 Task: Add the task  Create a new online platform for online insurance services to the section Debug Dash in the project AmpTech and add a Due Date to the respective task as 2023/10/03
Action: Mouse moved to (664, 439)
Screenshot: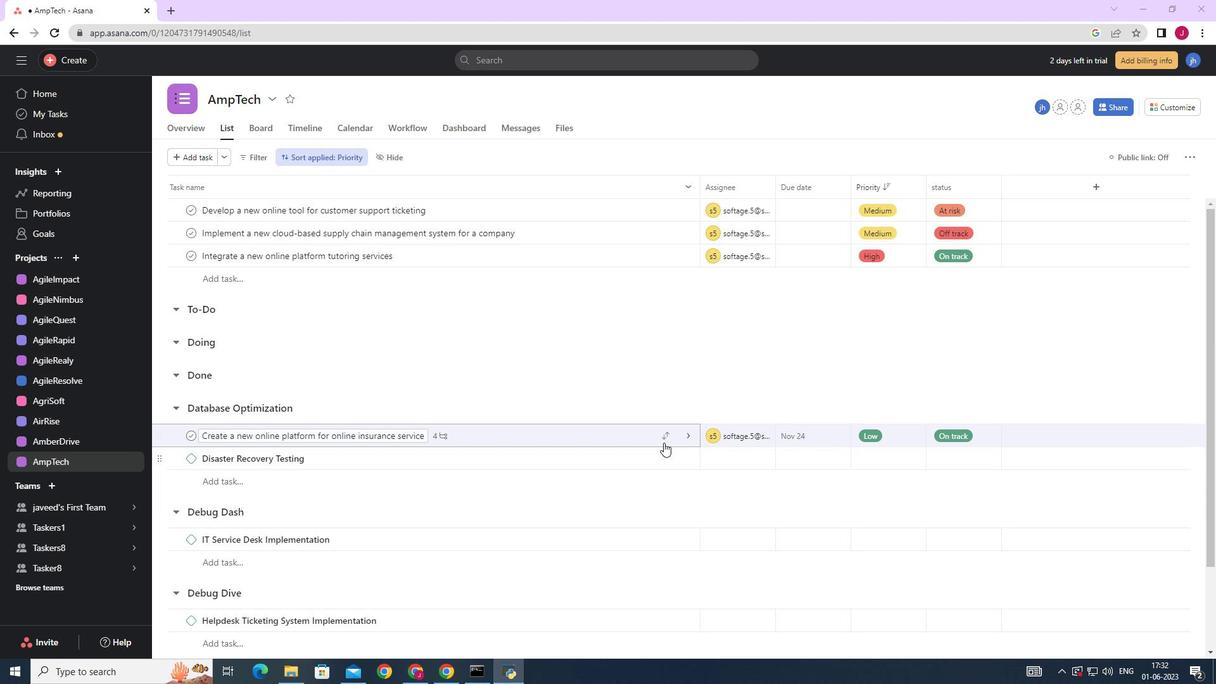 
Action: Mouse pressed left at (664, 439)
Screenshot: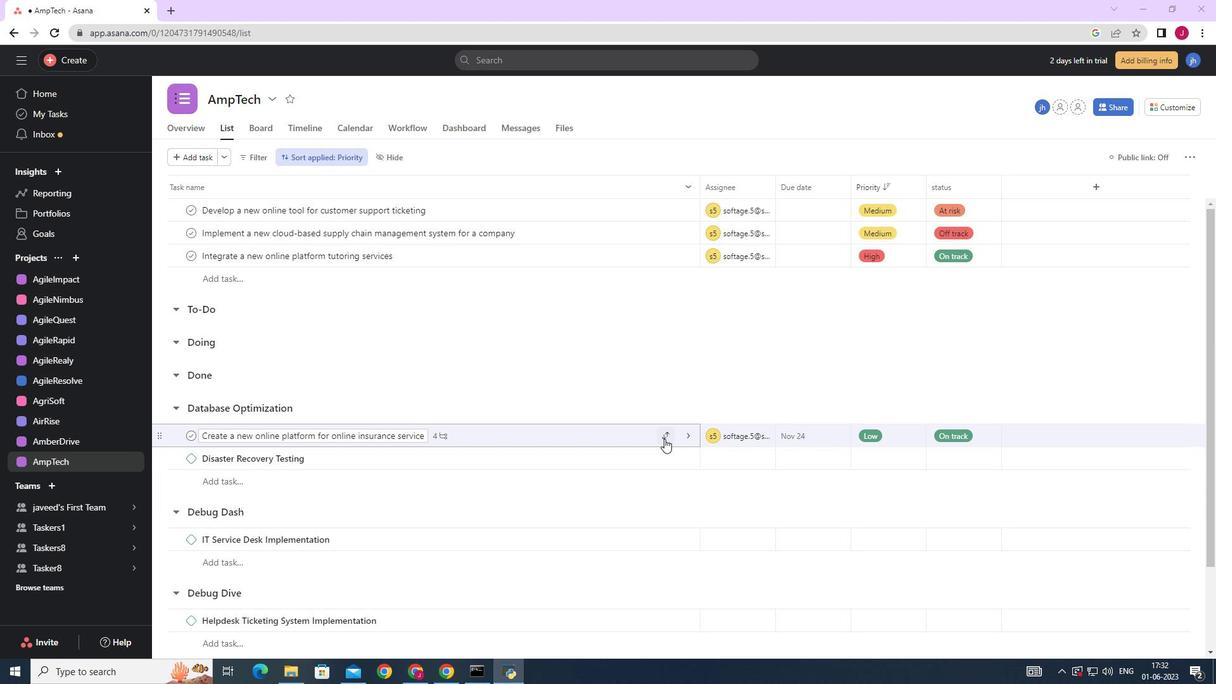
Action: Mouse moved to (604, 366)
Screenshot: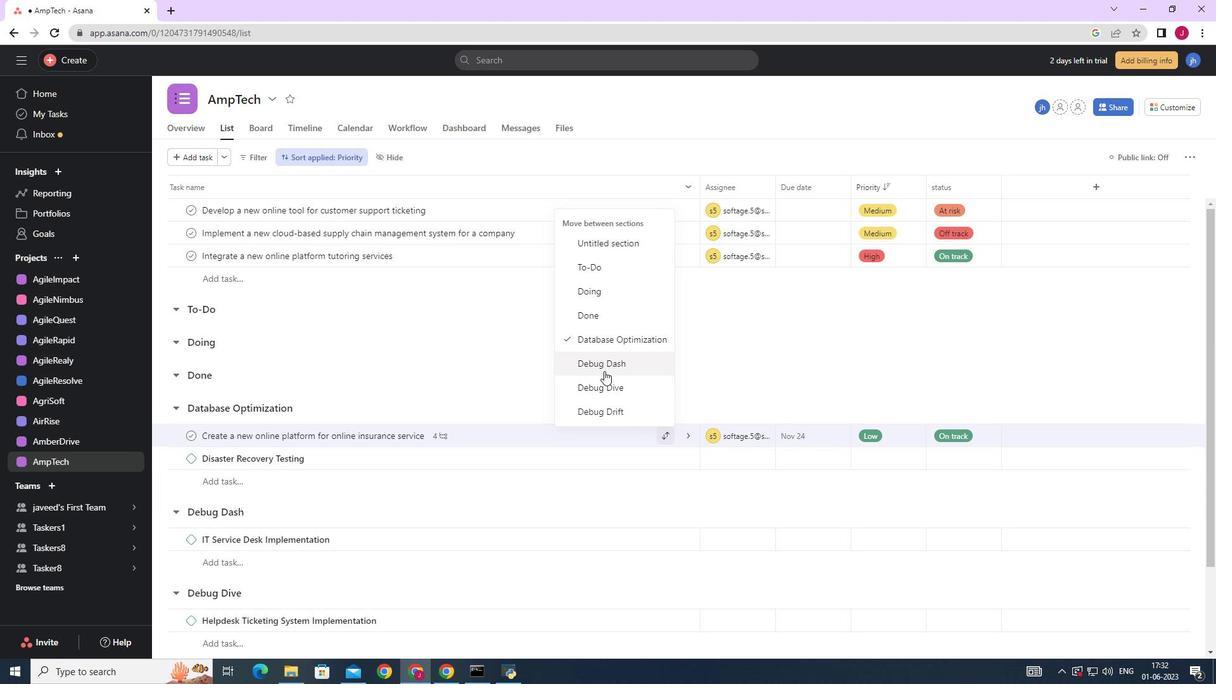 
Action: Mouse pressed left at (604, 366)
Screenshot: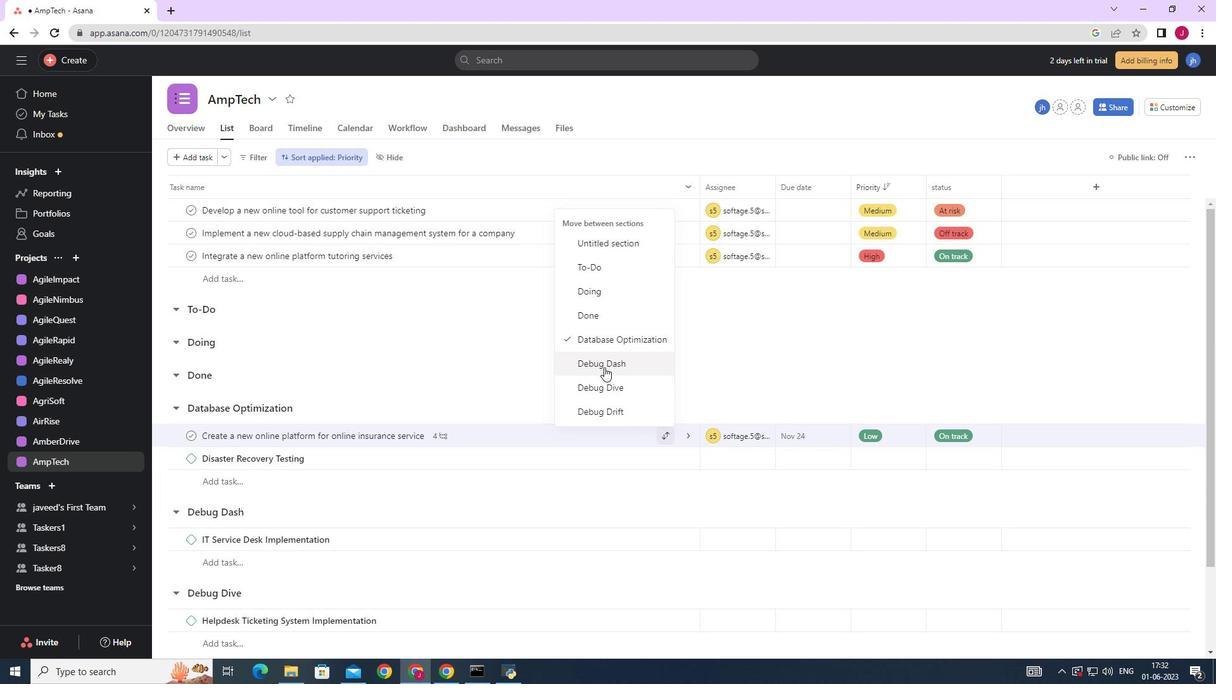
Action: Mouse moved to (821, 517)
Screenshot: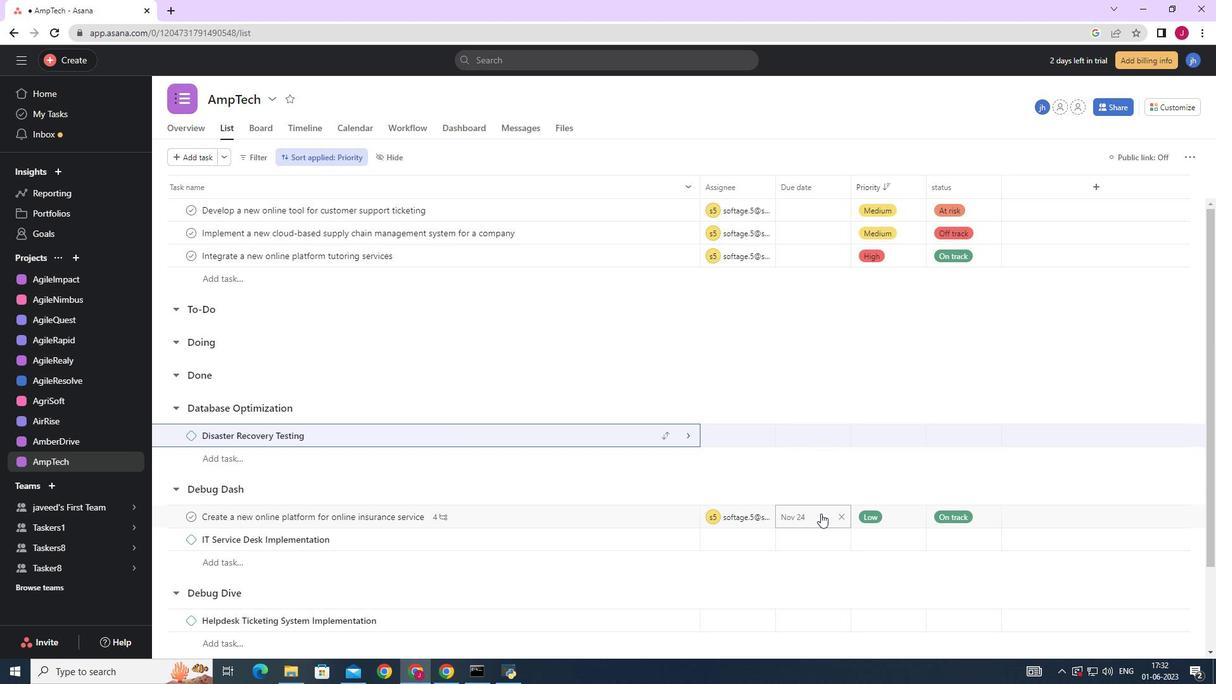 
Action: Mouse pressed left at (821, 517)
Screenshot: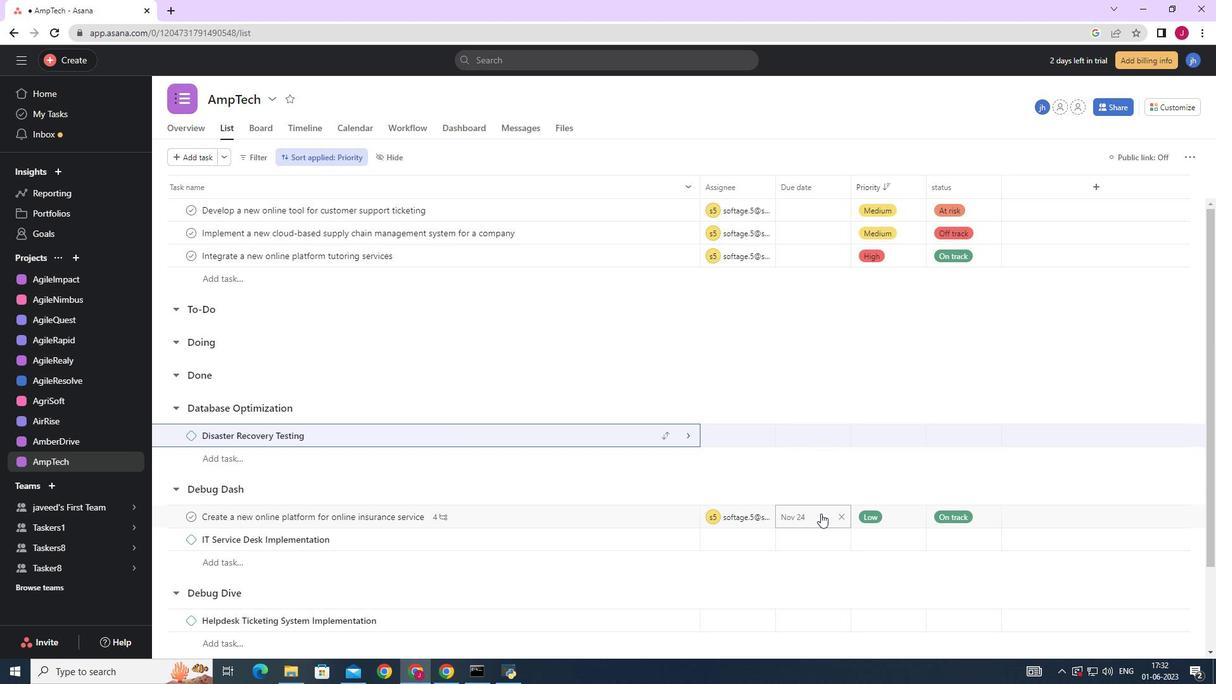 
Action: Mouse moved to (802, 313)
Screenshot: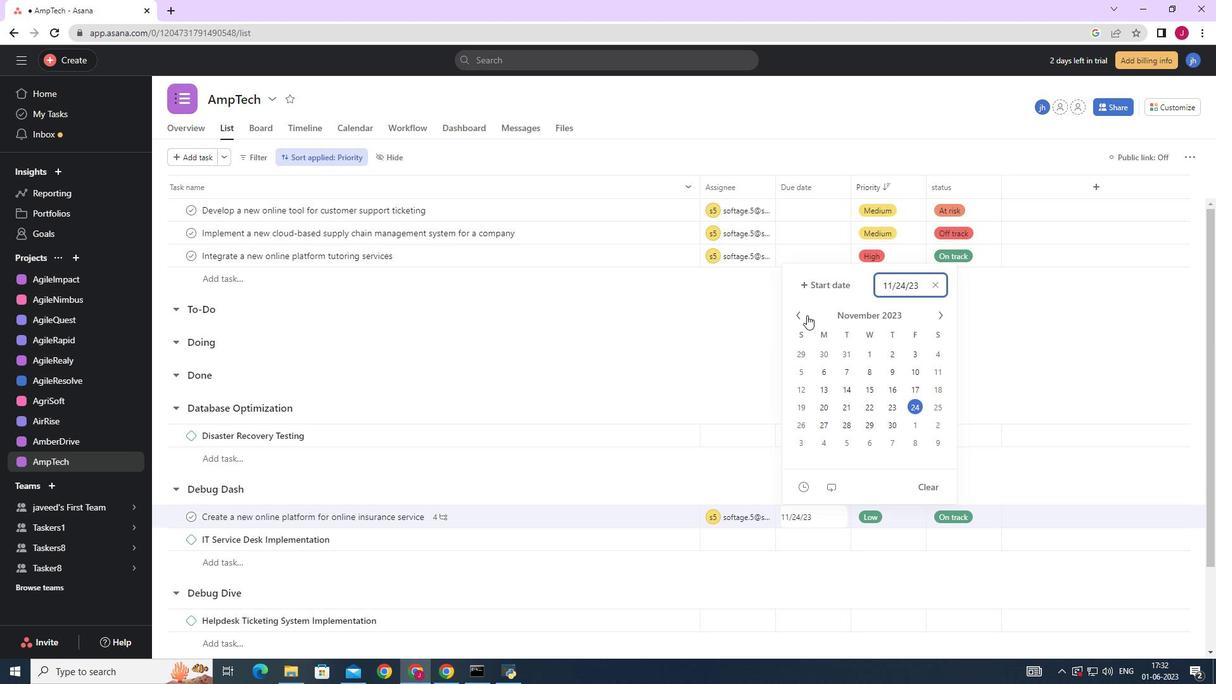
Action: Mouse pressed left at (802, 313)
Screenshot: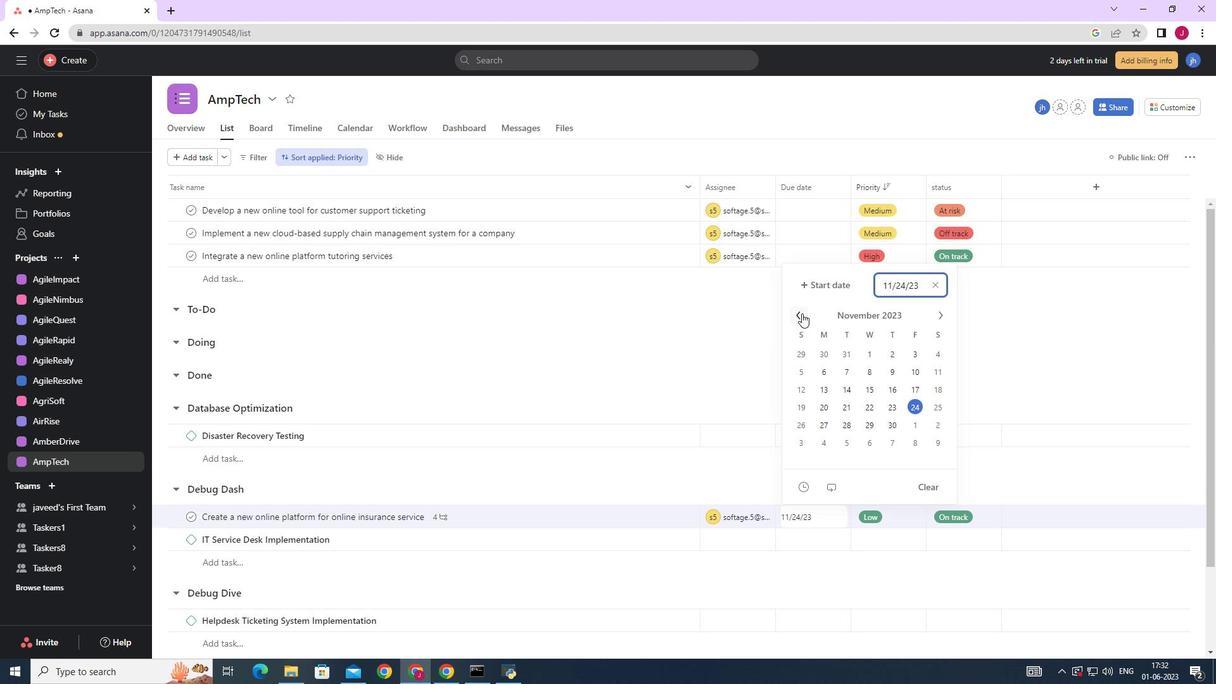 
Action: Mouse pressed left at (802, 313)
Screenshot: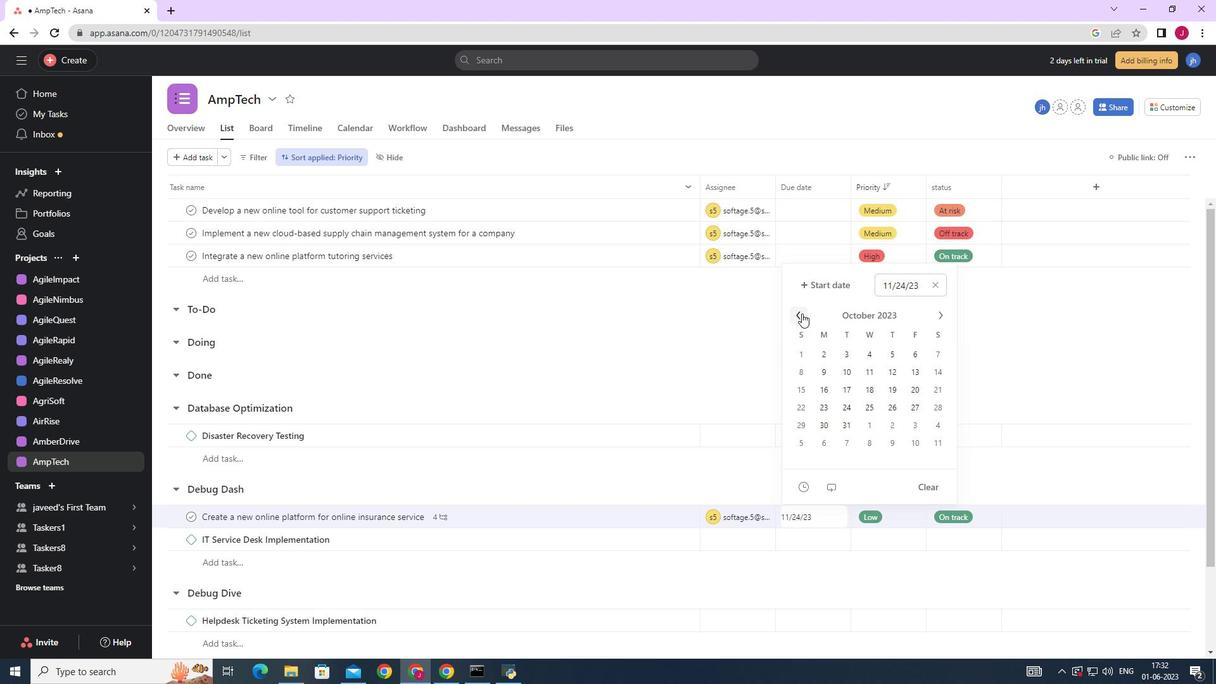 
Action: Mouse moved to (943, 315)
Screenshot: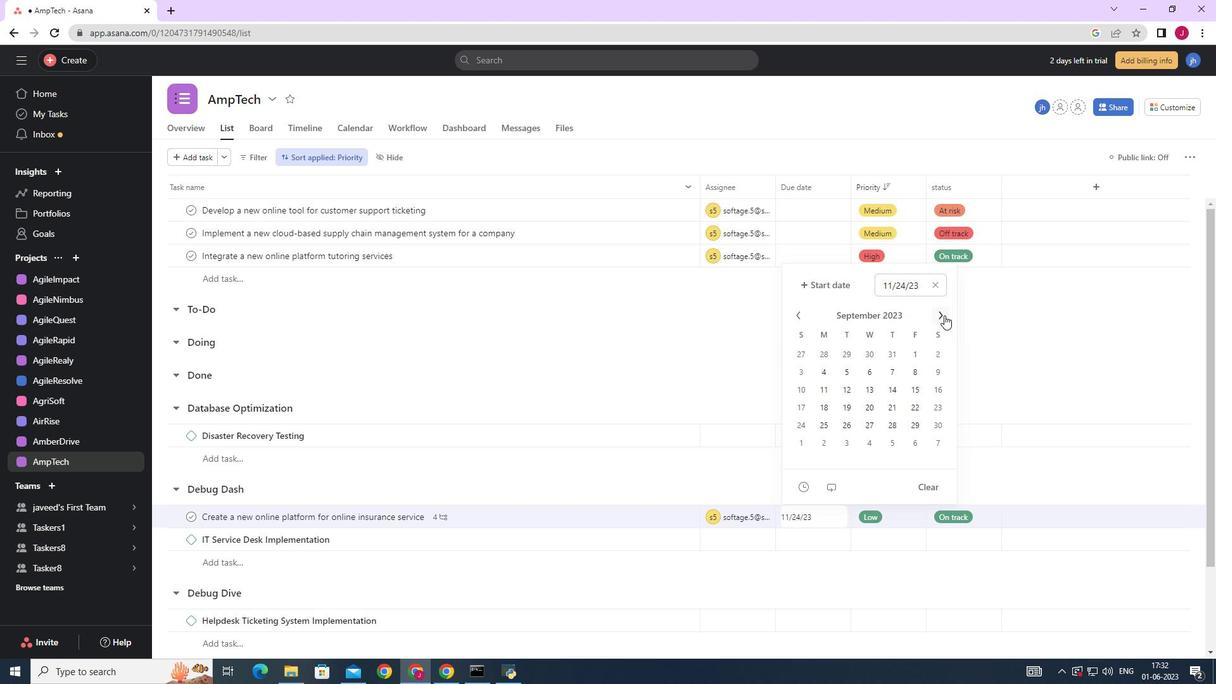 
Action: Mouse pressed left at (943, 315)
Screenshot: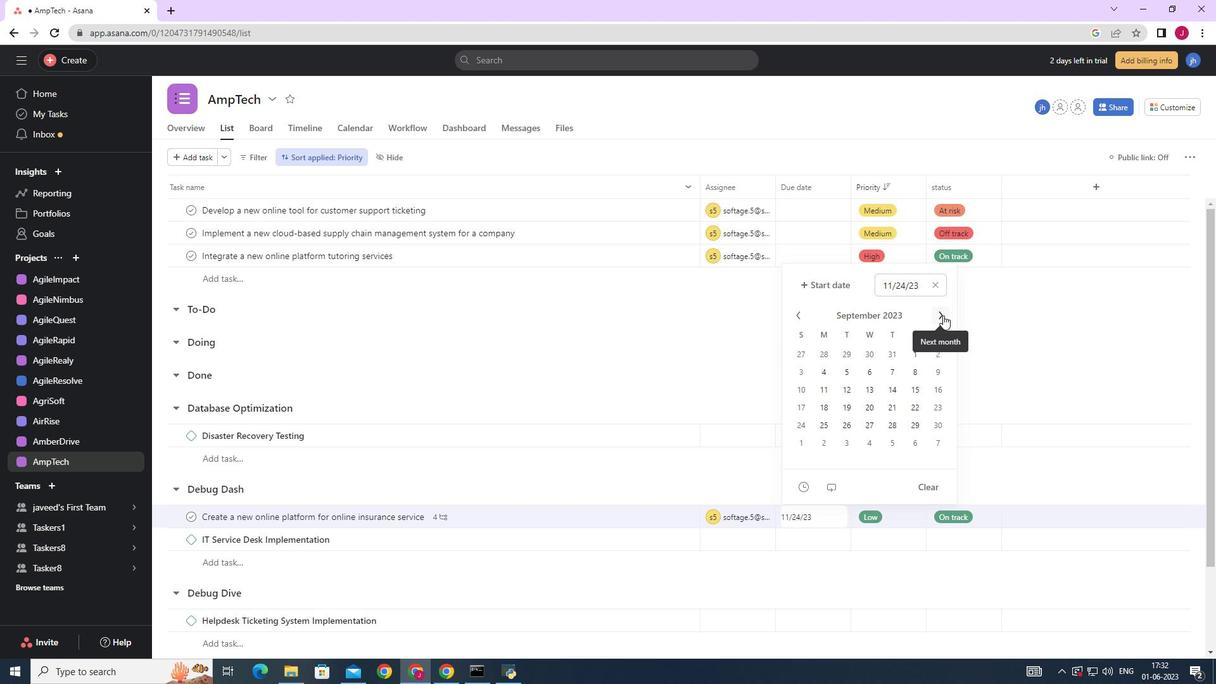 
Action: Mouse moved to (844, 355)
Screenshot: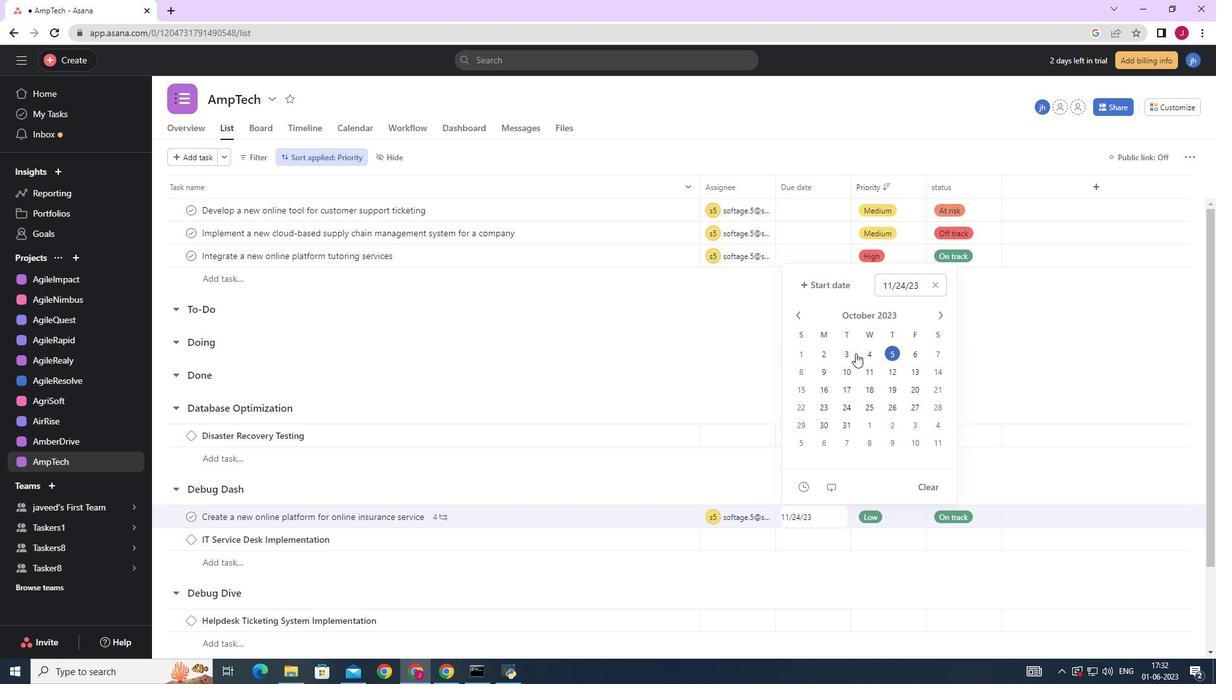 
Action: Mouse pressed left at (844, 355)
Screenshot: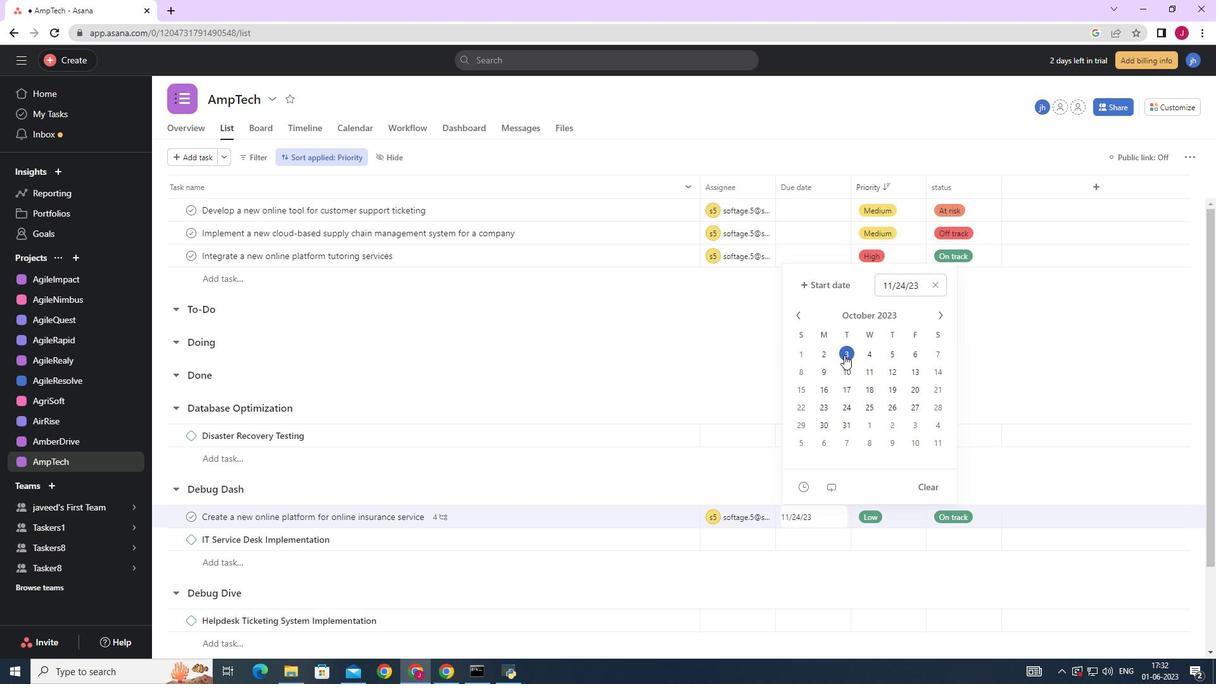 
Action: Mouse moved to (1085, 360)
Screenshot: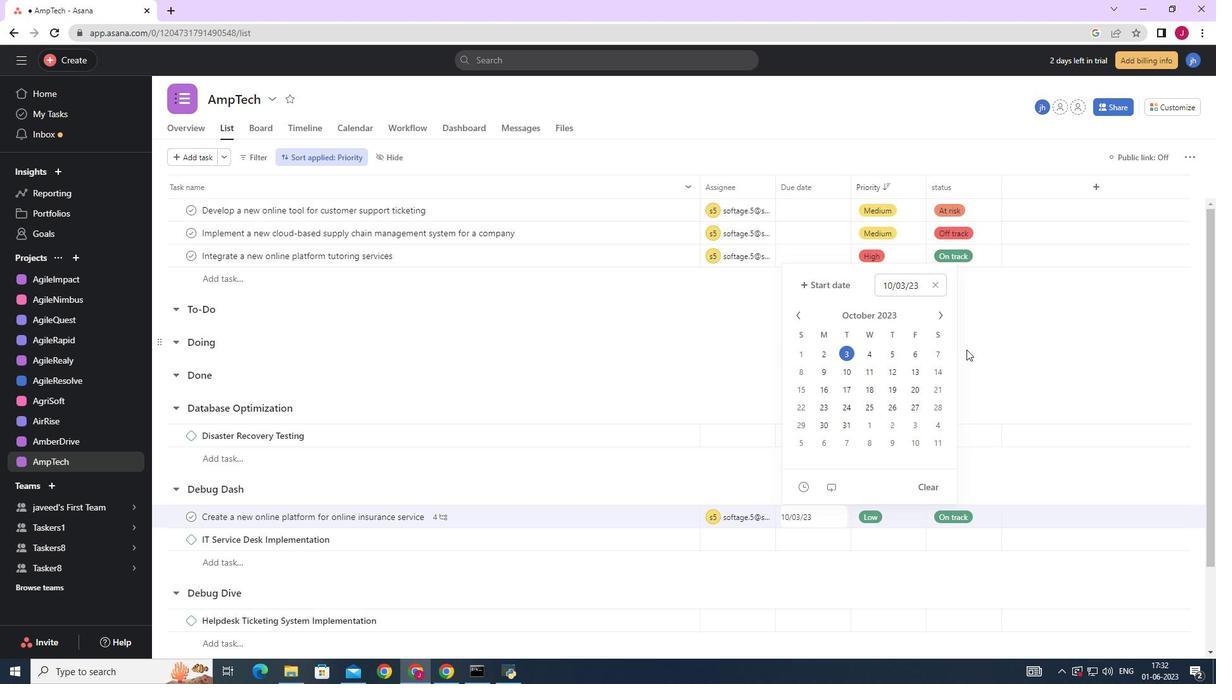 
Action: Mouse pressed left at (1085, 360)
Screenshot: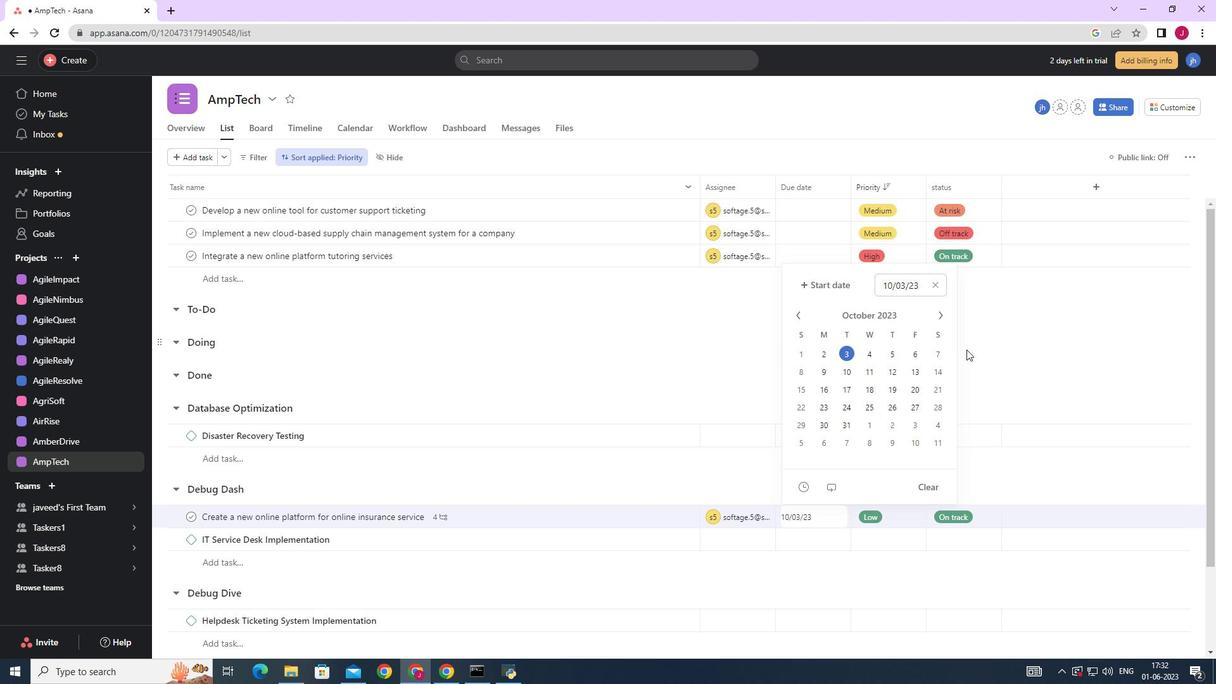 
Action: Mouse moved to (1084, 357)
Screenshot: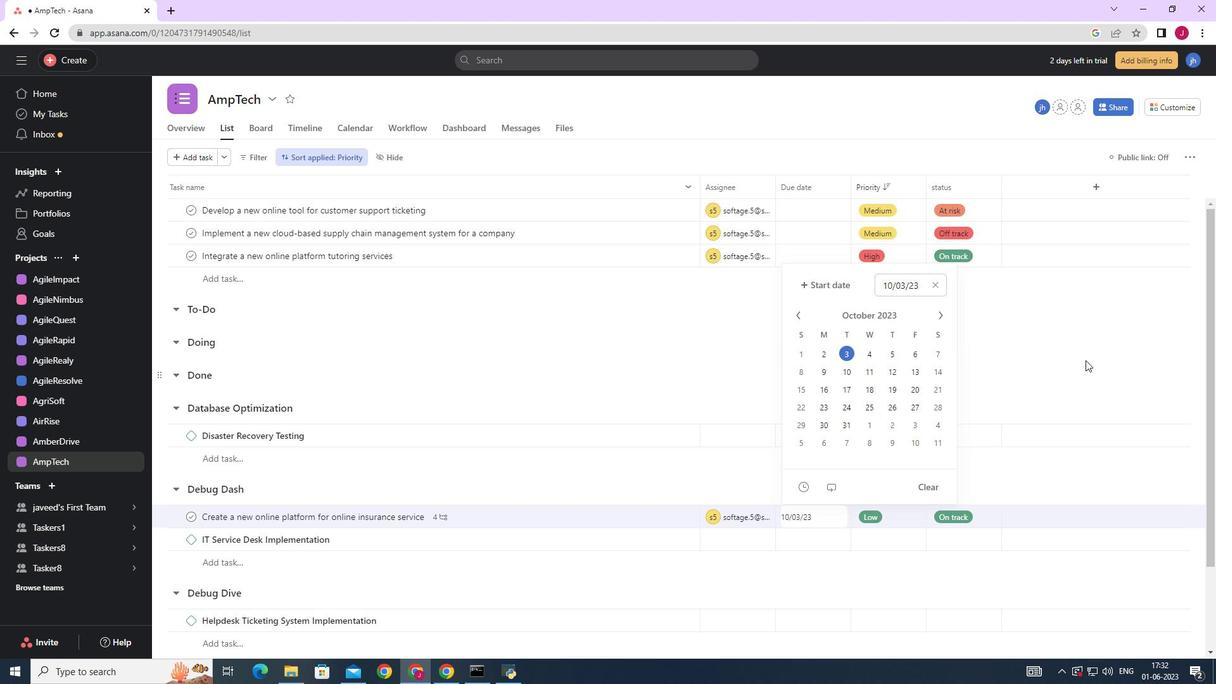 
